 Task: Sort the products in the category "Non-Alcoholic Beers" by unit price (low first).
Action: Mouse moved to (898, 329)
Screenshot: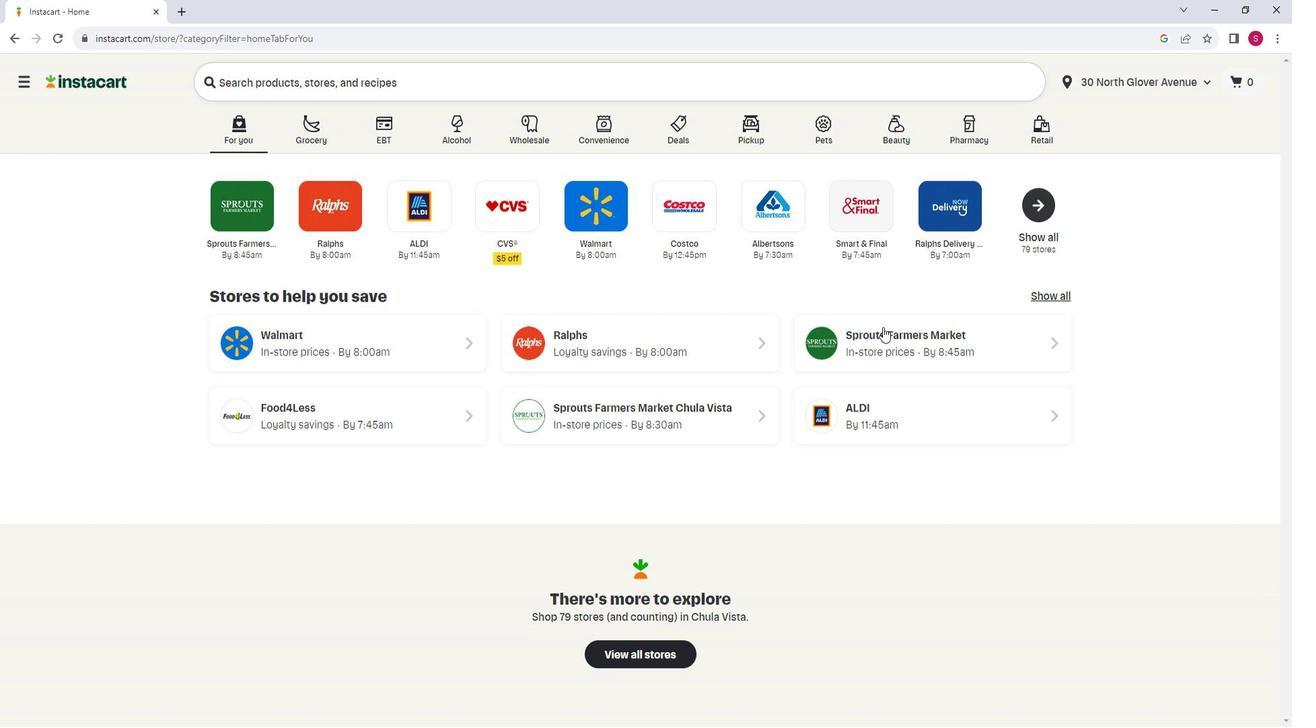 
Action: Mouse pressed left at (898, 329)
Screenshot: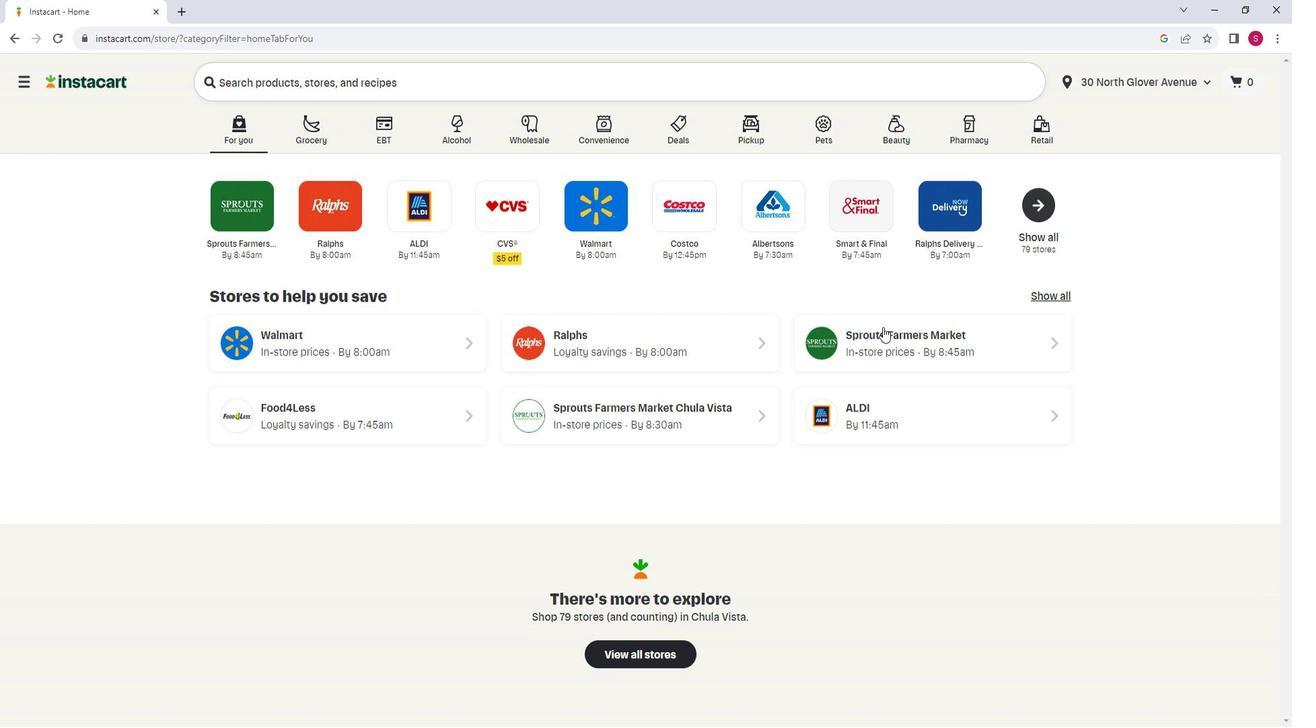 
Action: Mouse moved to (134, 658)
Screenshot: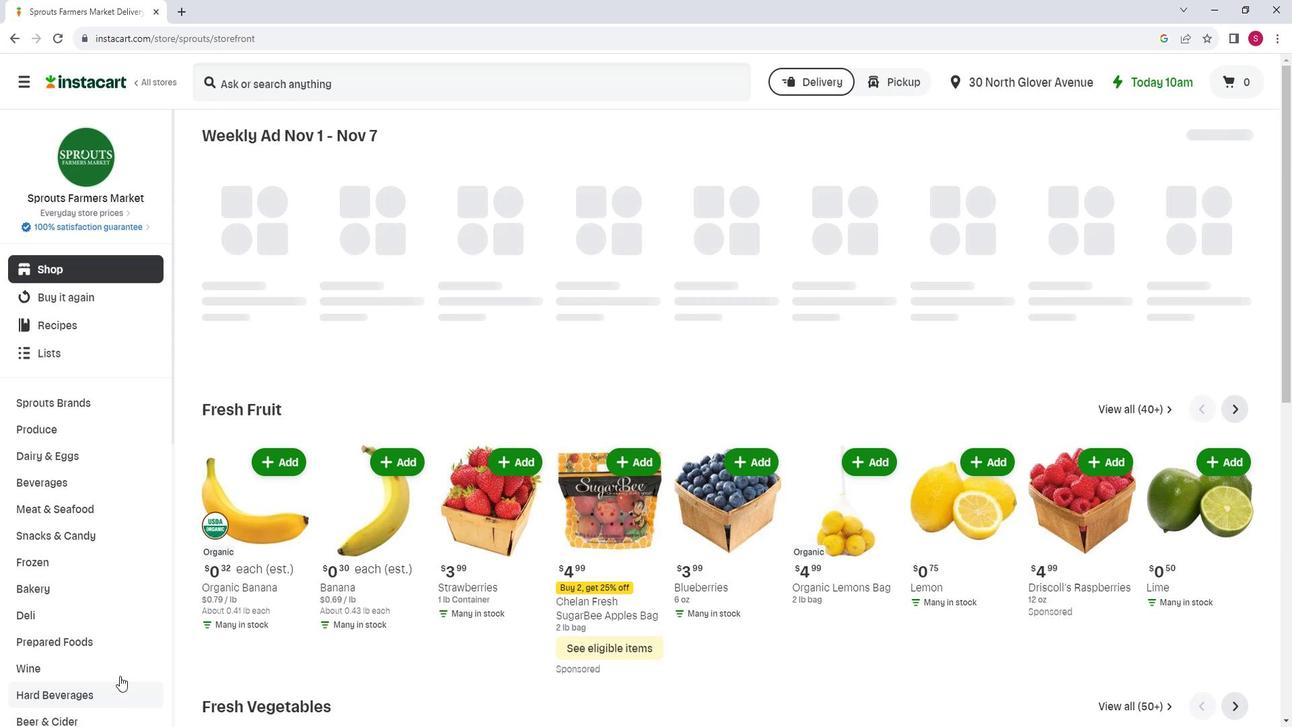 
Action: Mouse scrolled (134, 657) with delta (0, 0)
Screenshot: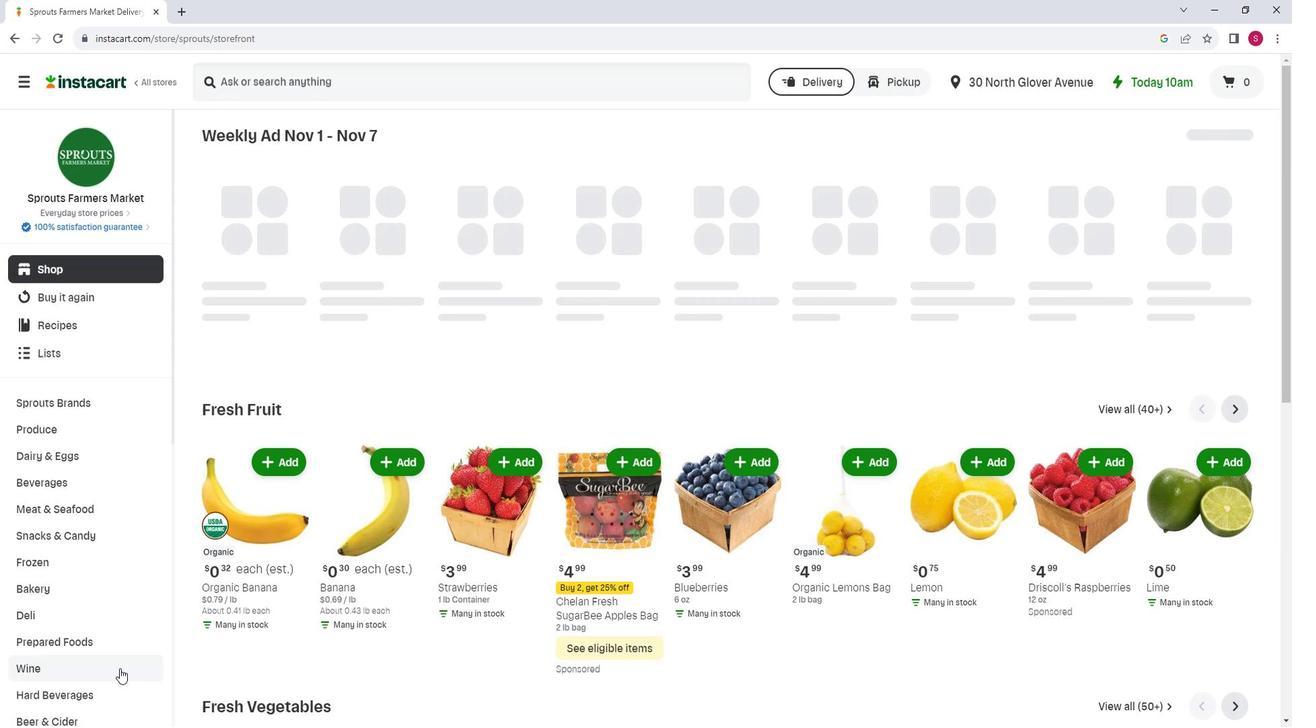 
Action: Mouse moved to (108, 647)
Screenshot: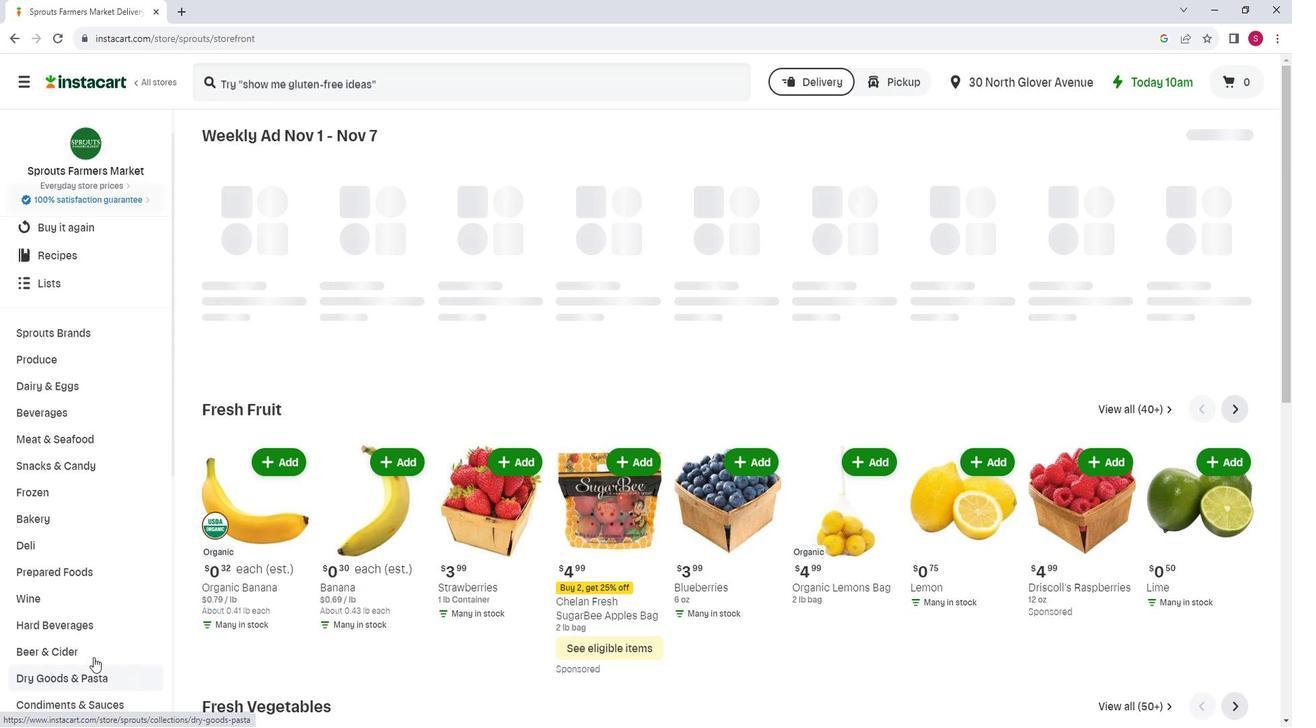
Action: Mouse pressed left at (108, 647)
Screenshot: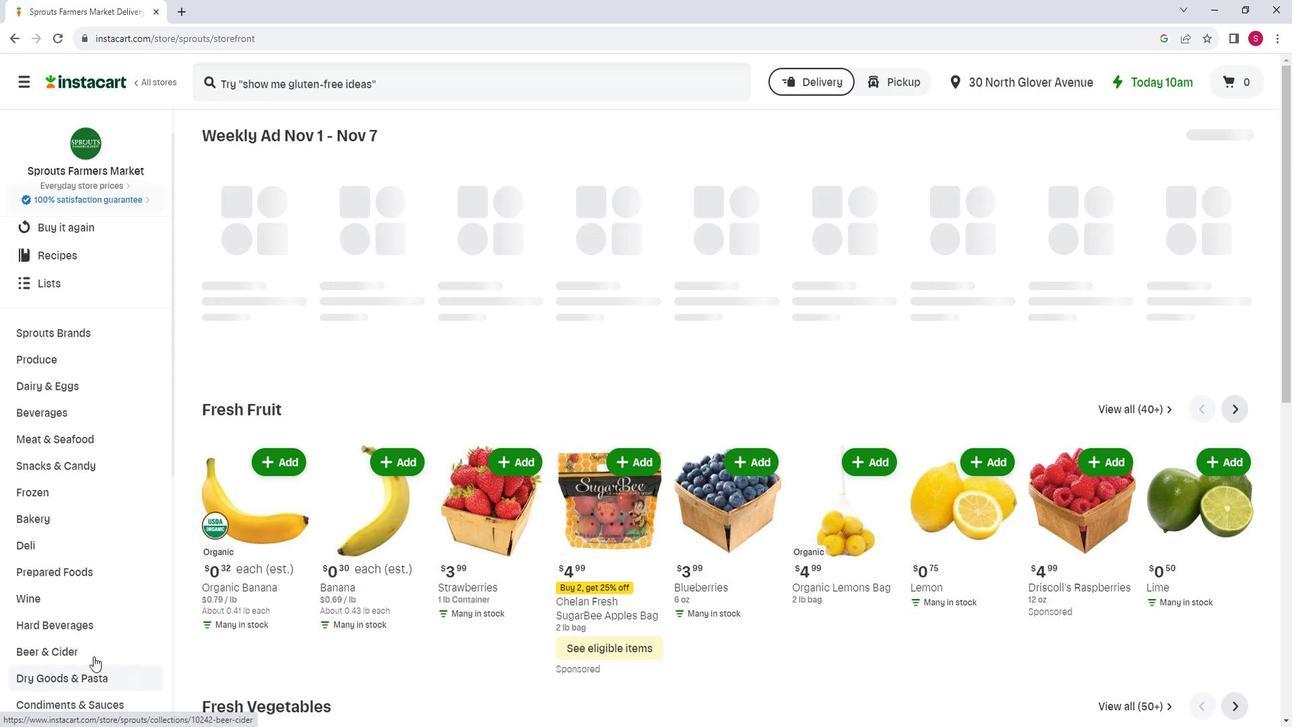 
Action: Mouse moved to (610, 185)
Screenshot: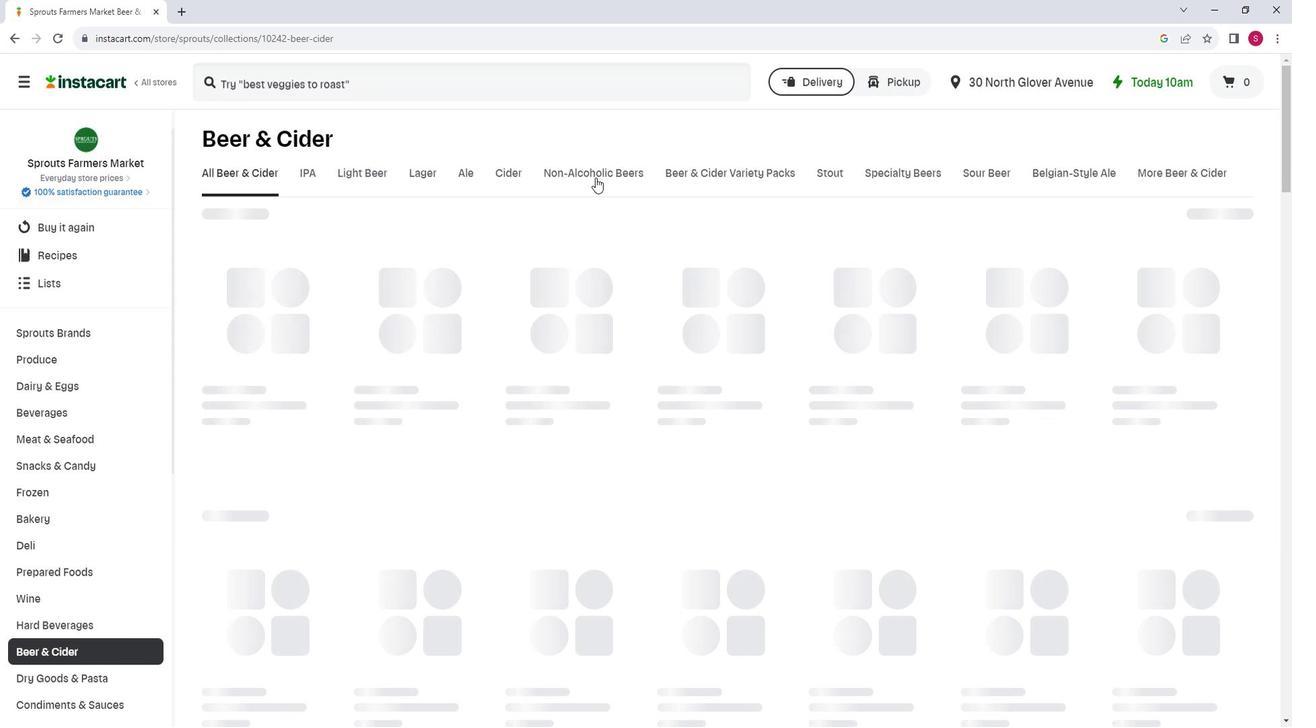 
Action: Mouse pressed left at (610, 185)
Screenshot: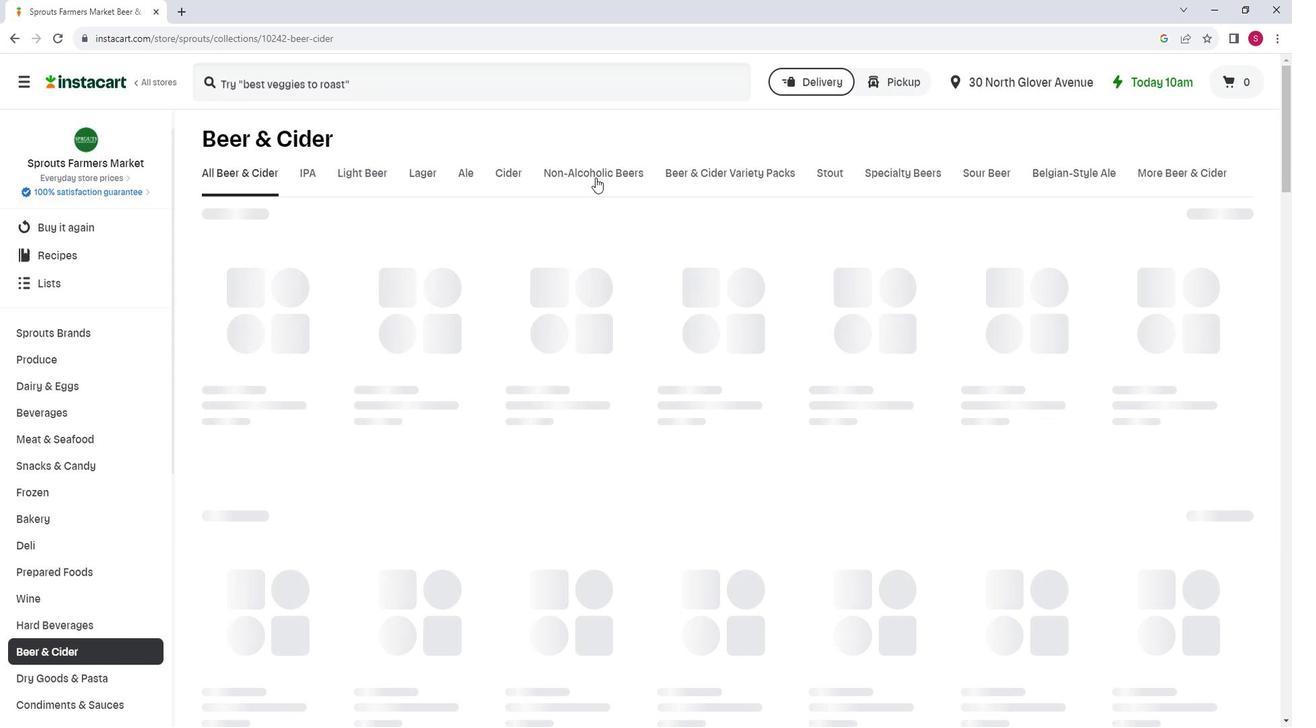 
Action: Mouse moved to (1259, 222)
Screenshot: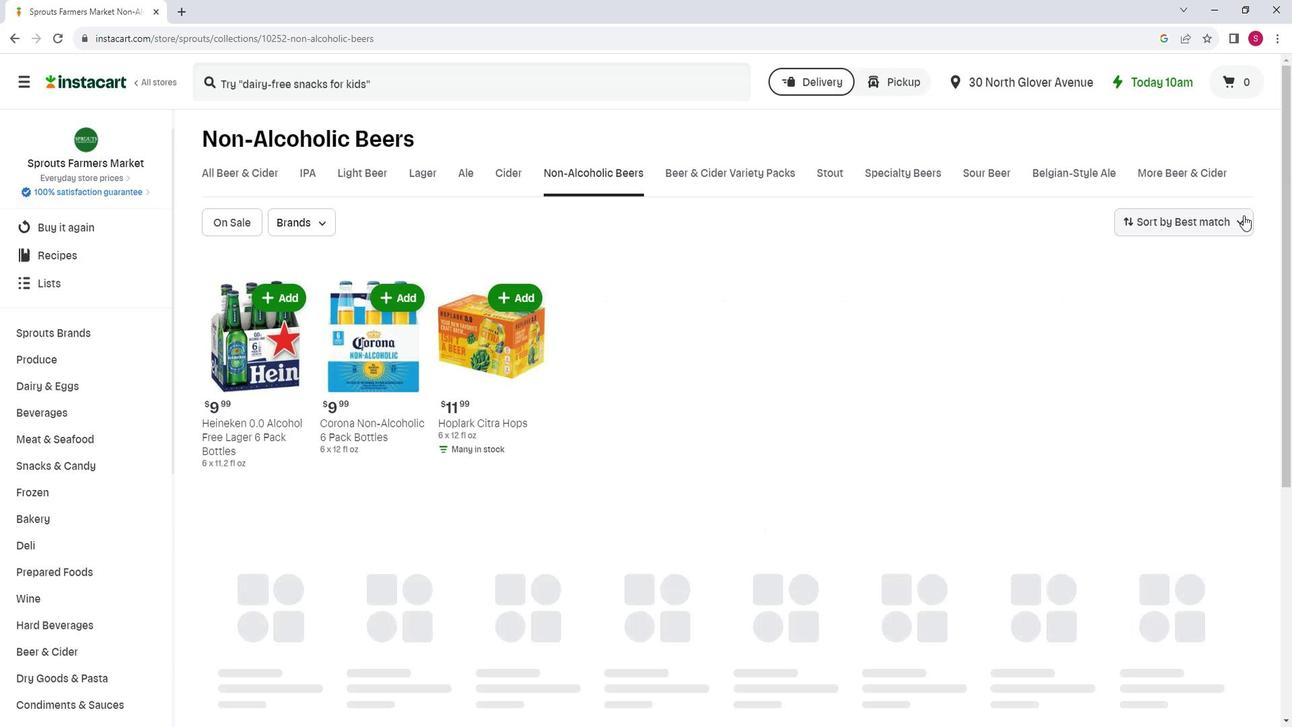 
Action: Mouse pressed left at (1259, 222)
Screenshot: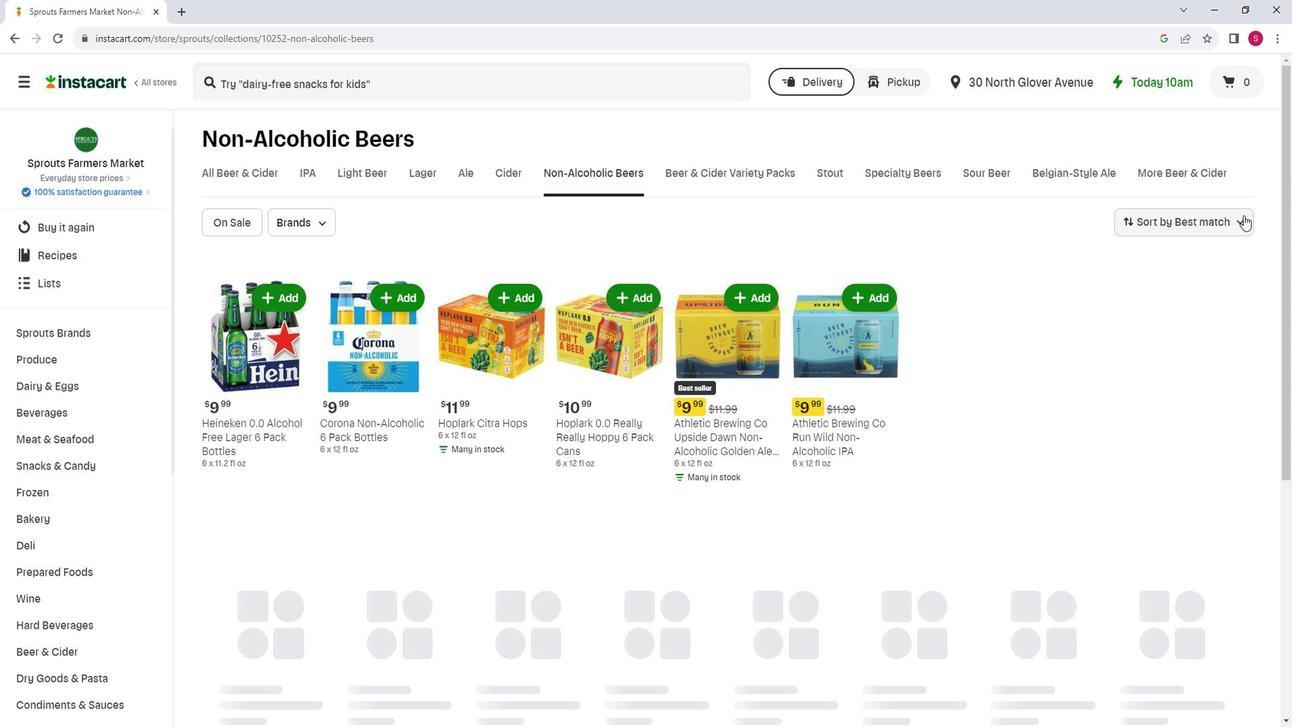 
Action: Mouse moved to (1239, 345)
Screenshot: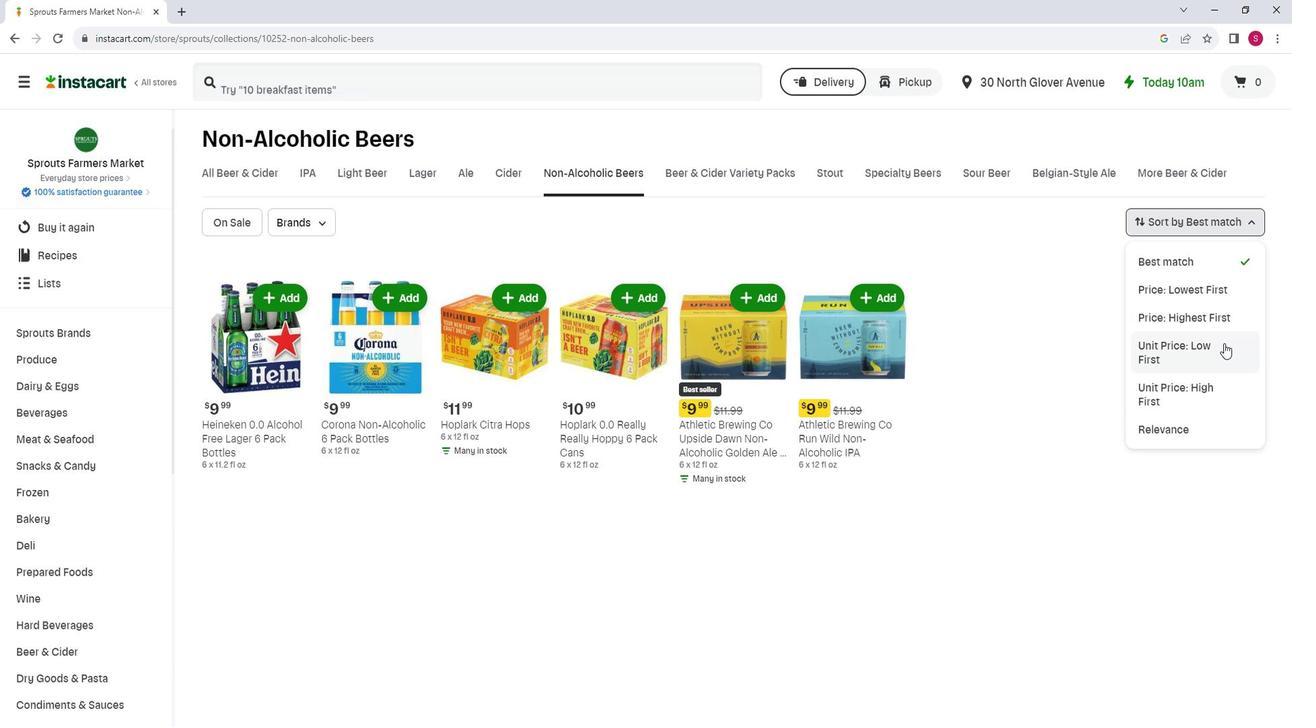 
Action: Mouse pressed left at (1239, 345)
Screenshot: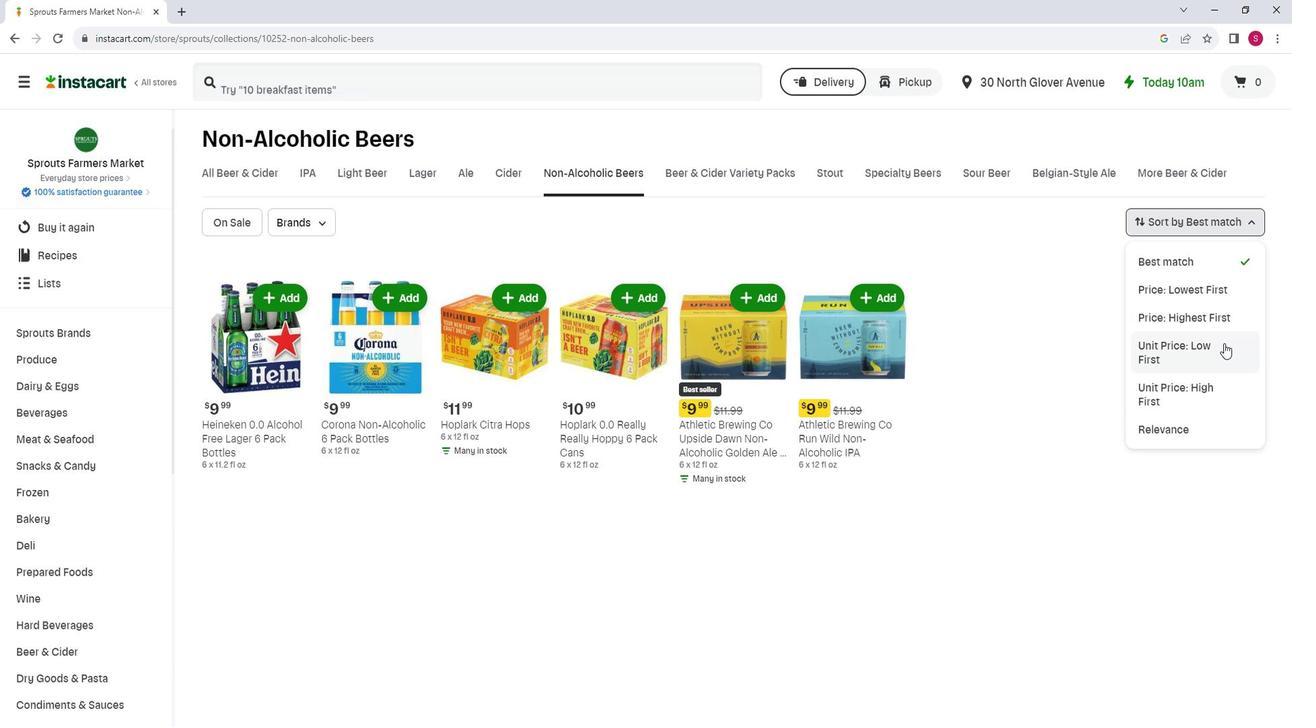 
Action: Mouse moved to (989, 289)
Screenshot: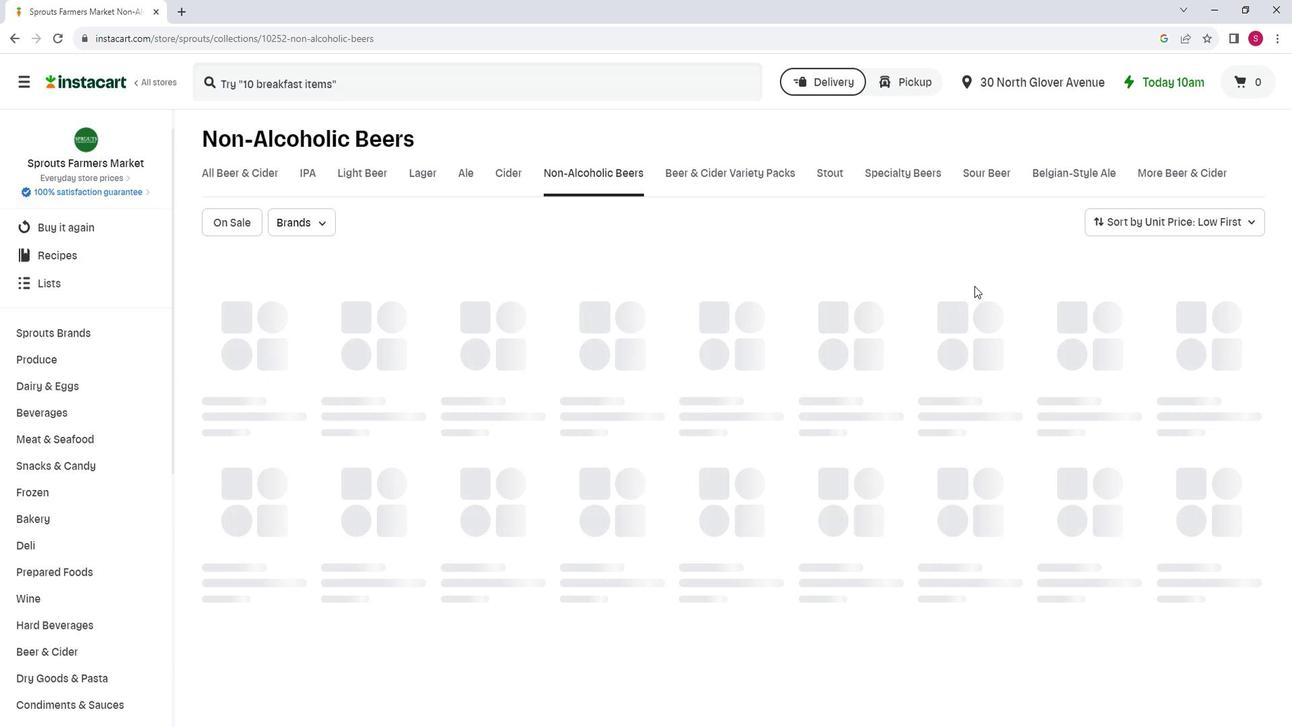
